 Task: Set the subpicture position for the DVB subtitles decoder to the left.
Action: Mouse moved to (129, 17)
Screenshot: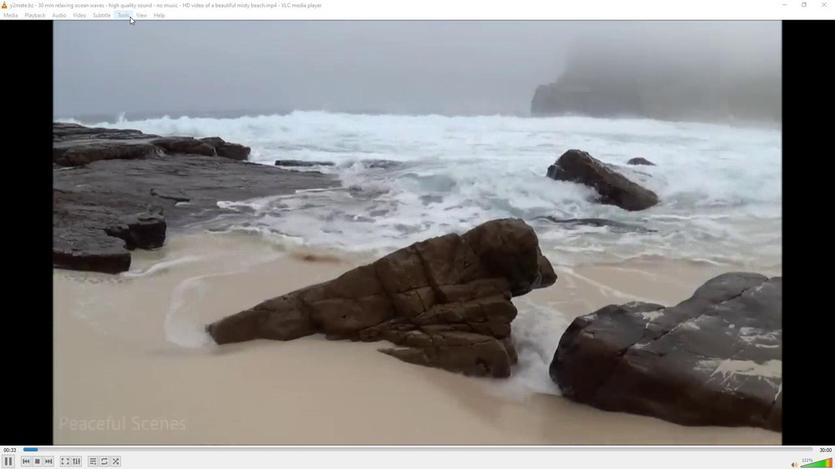 
Action: Mouse pressed left at (129, 17)
Screenshot: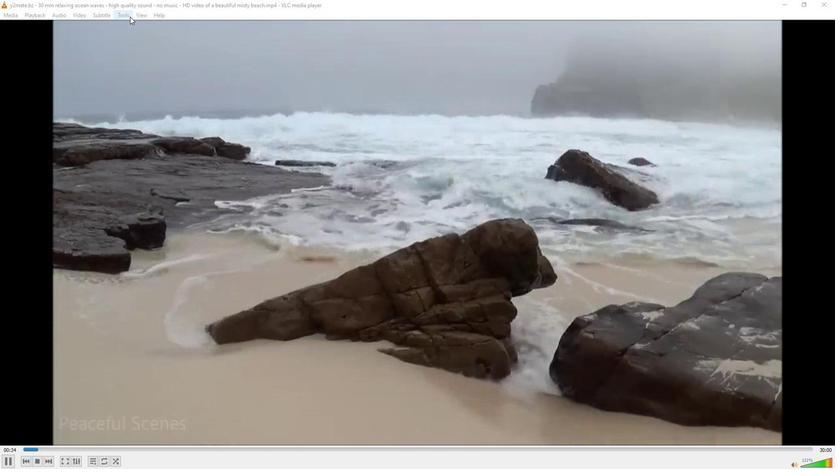 
Action: Mouse moved to (144, 116)
Screenshot: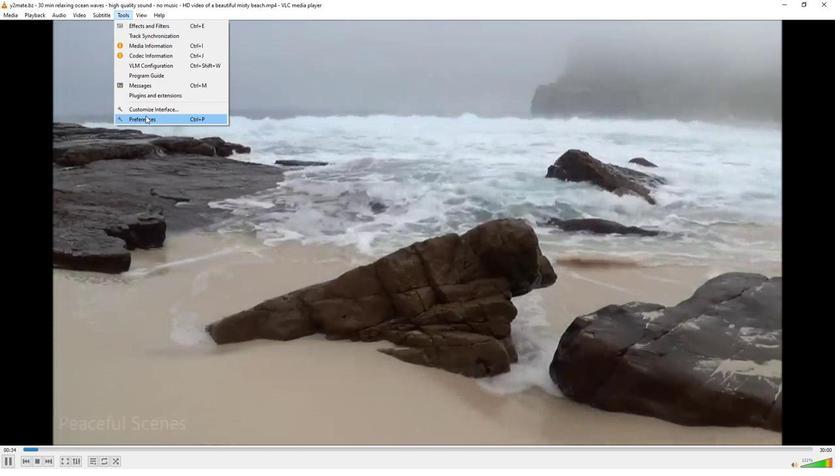 
Action: Mouse pressed left at (144, 116)
Screenshot: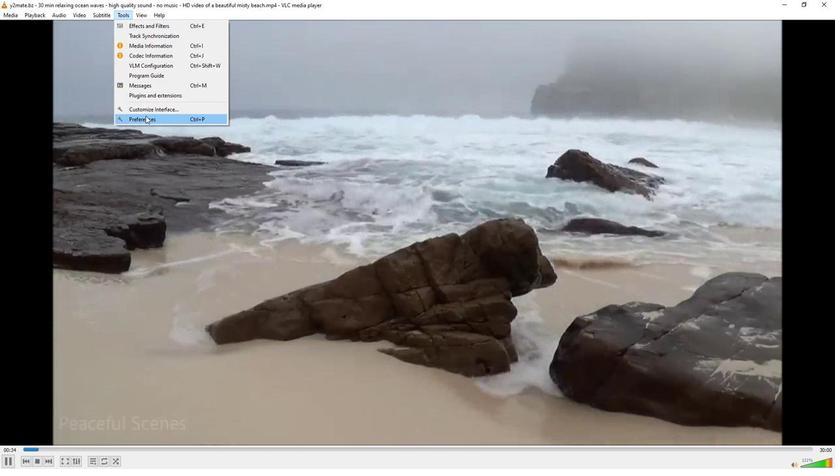 
Action: Mouse moved to (227, 358)
Screenshot: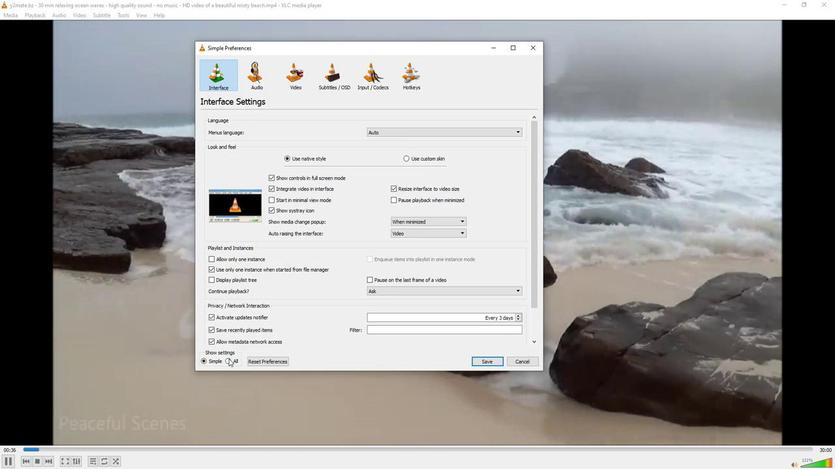 
Action: Mouse pressed left at (227, 358)
Screenshot: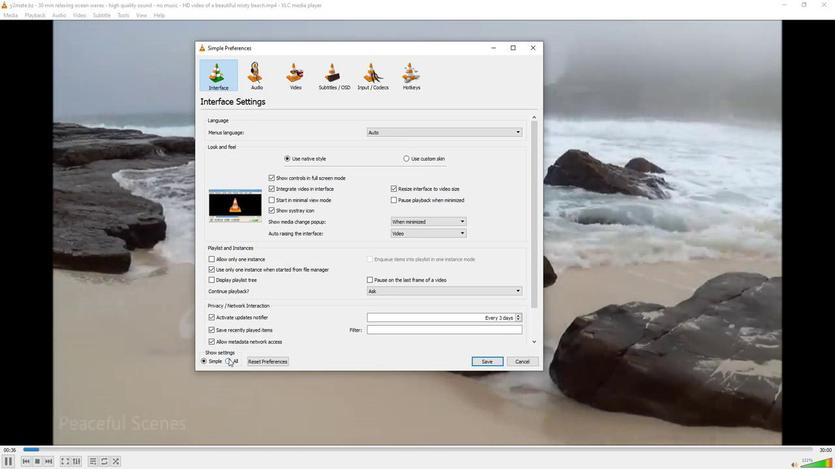 
Action: Mouse moved to (216, 240)
Screenshot: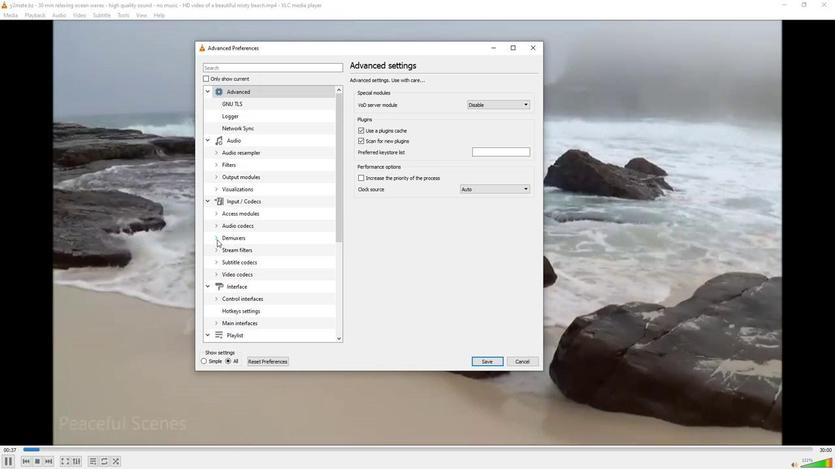 
Action: Mouse pressed left at (216, 240)
Screenshot: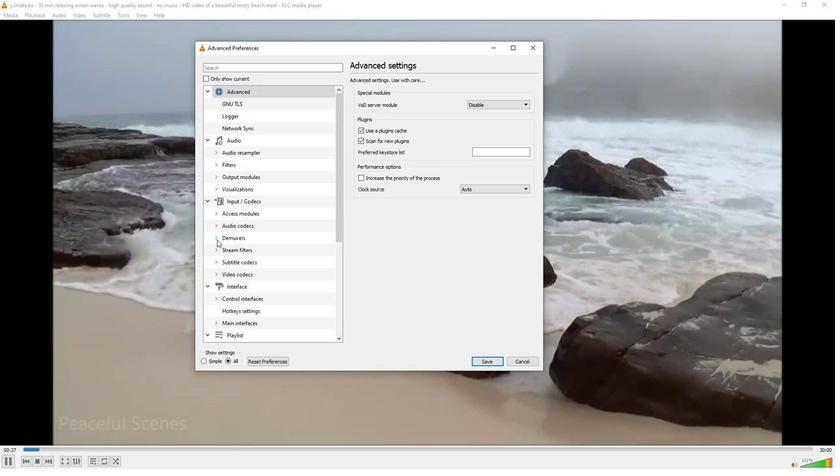 
Action: Mouse moved to (242, 254)
Screenshot: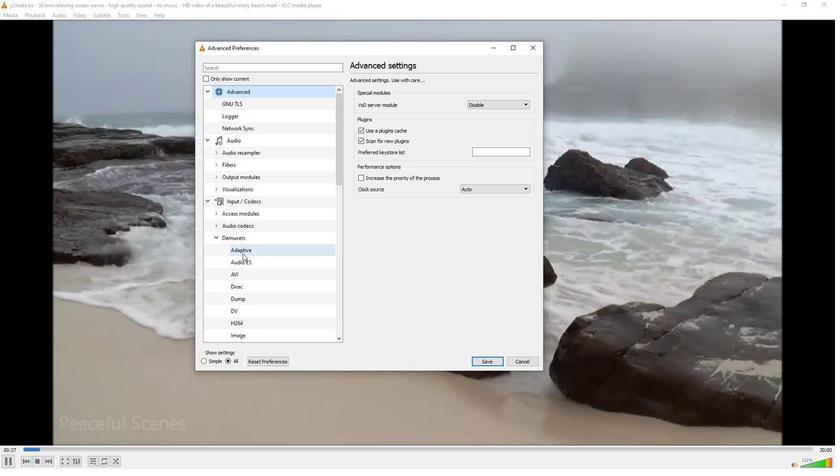 
Action: Mouse scrolled (242, 253) with delta (0, 0)
Screenshot: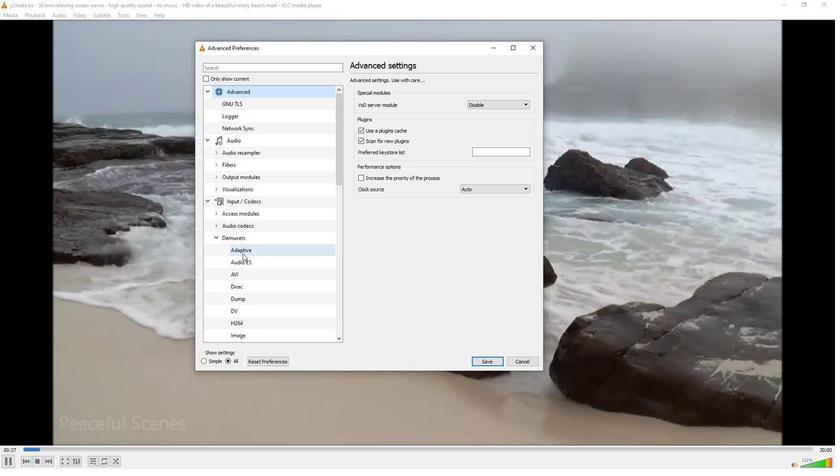 
Action: Mouse moved to (242, 254)
Screenshot: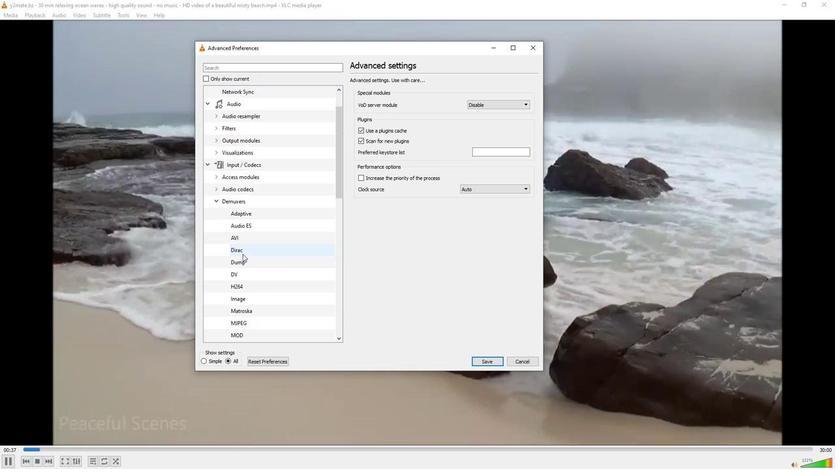 
Action: Mouse scrolled (242, 254) with delta (0, 0)
Screenshot: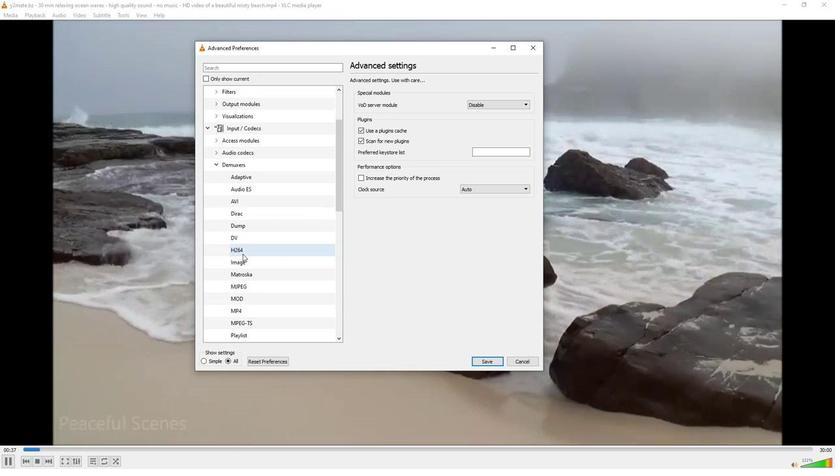 
Action: Mouse scrolled (242, 254) with delta (0, 0)
Screenshot: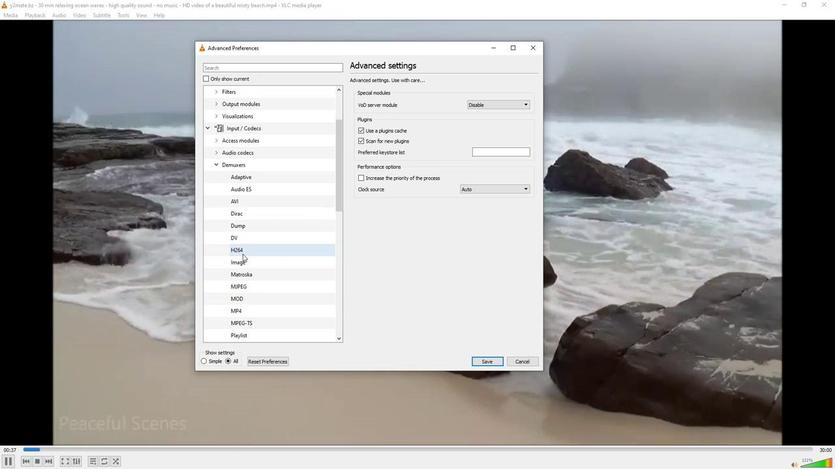 
Action: Mouse scrolled (242, 254) with delta (0, 0)
Screenshot: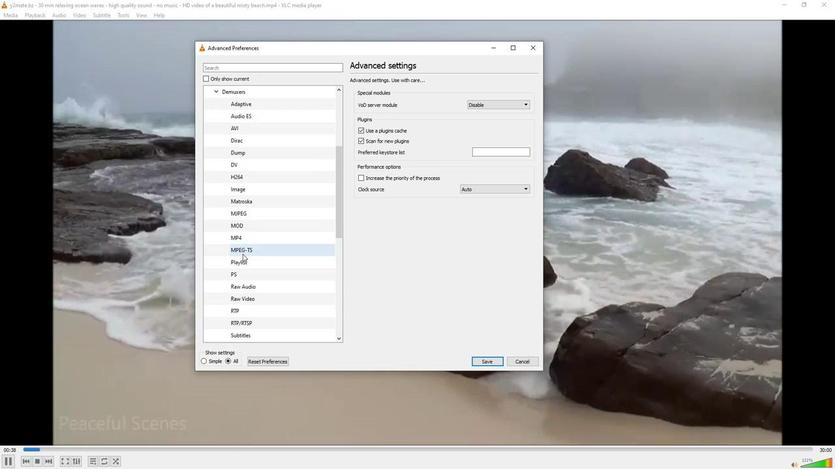 
Action: Mouse scrolled (242, 254) with delta (0, 0)
Screenshot: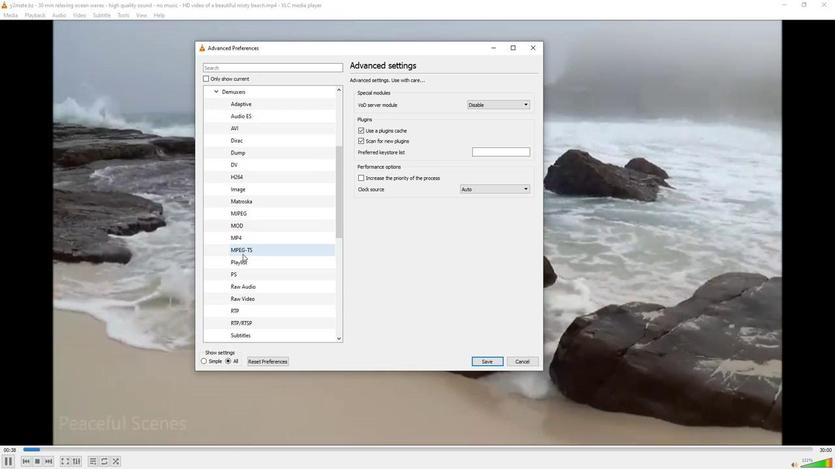 
Action: Mouse scrolled (242, 254) with delta (0, 0)
Screenshot: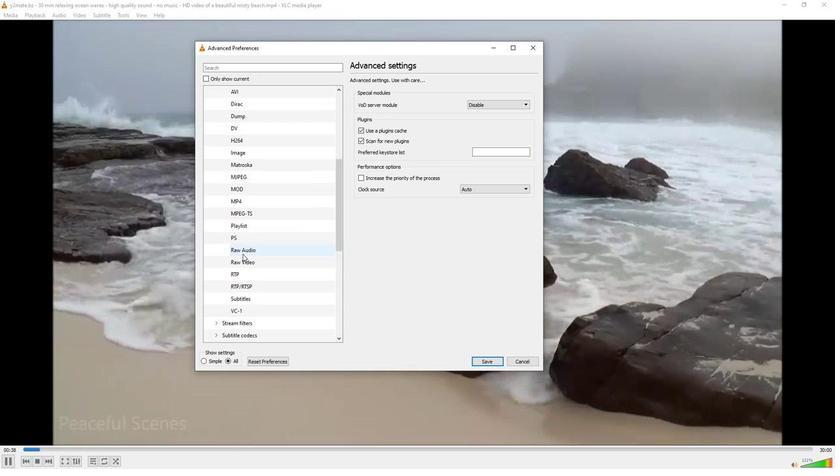 
Action: Mouse moved to (213, 300)
Screenshot: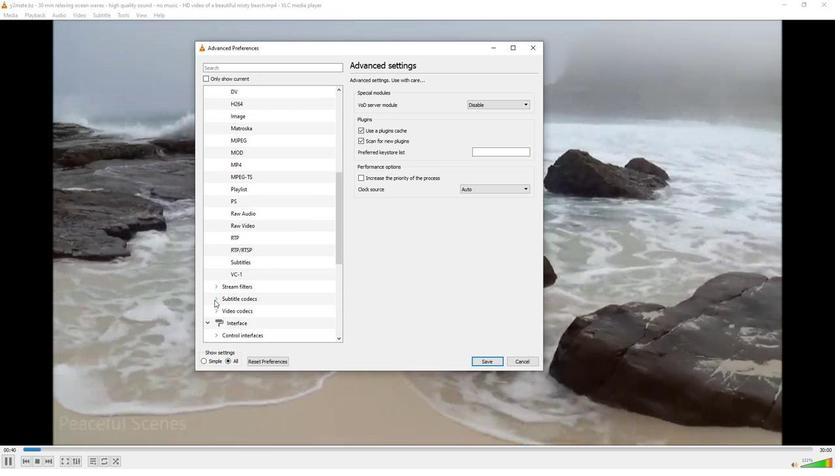 
Action: Mouse pressed left at (213, 300)
Screenshot: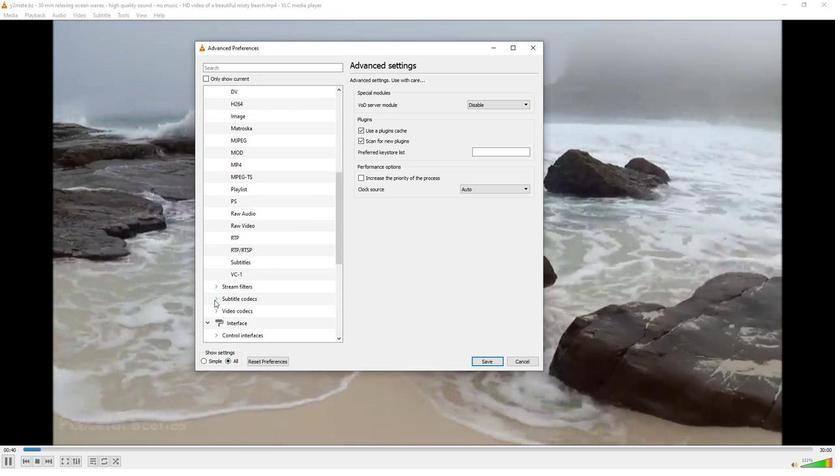 
Action: Mouse moved to (242, 319)
Screenshot: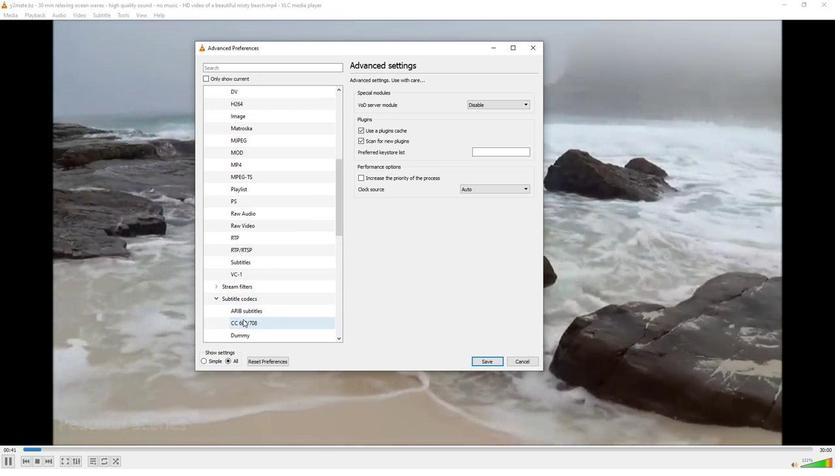 
Action: Mouse scrolled (242, 319) with delta (0, 0)
Screenshot: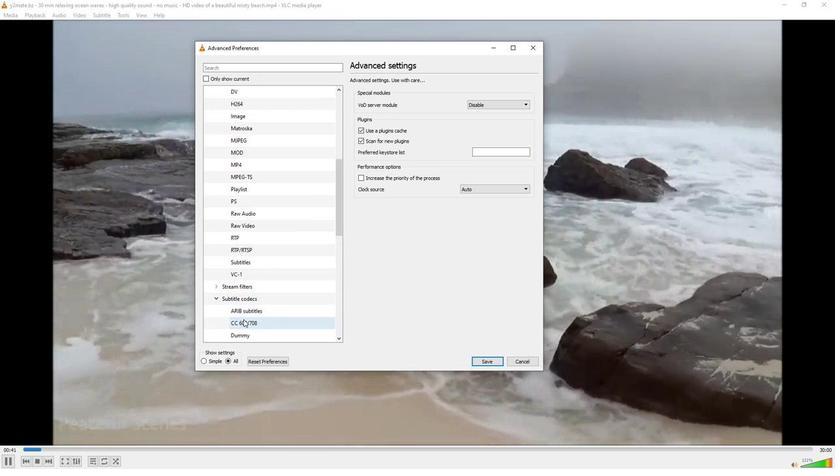 
Action: Mouse moved to (249, 313)
Screenshot: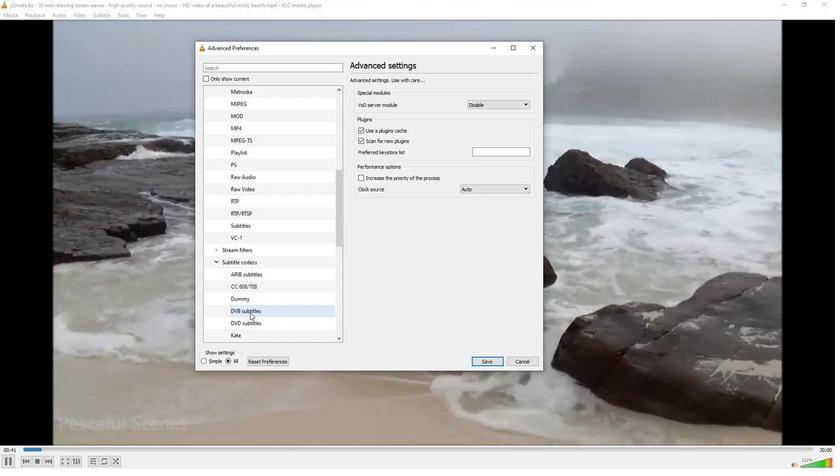
Action: Mouse pressed left at (249, 313)
Screenshot: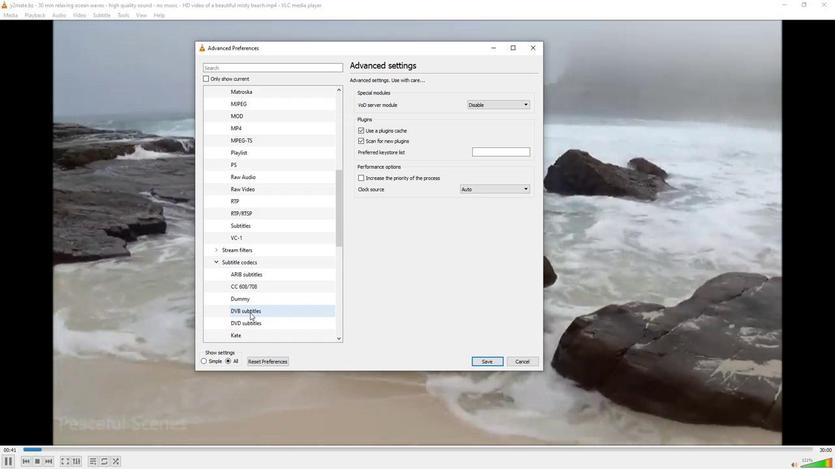 
Action: Mouse moved to (509, 95)
Screenshot: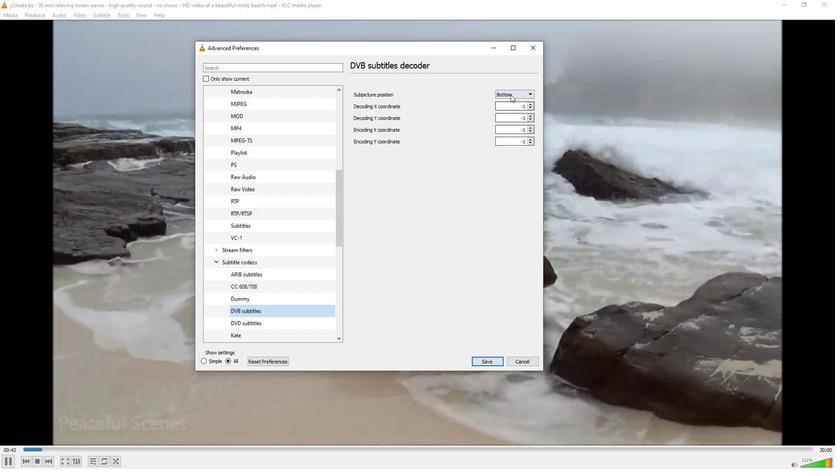 
Action: Mouse pressed left at (509, 95)
Screenshot: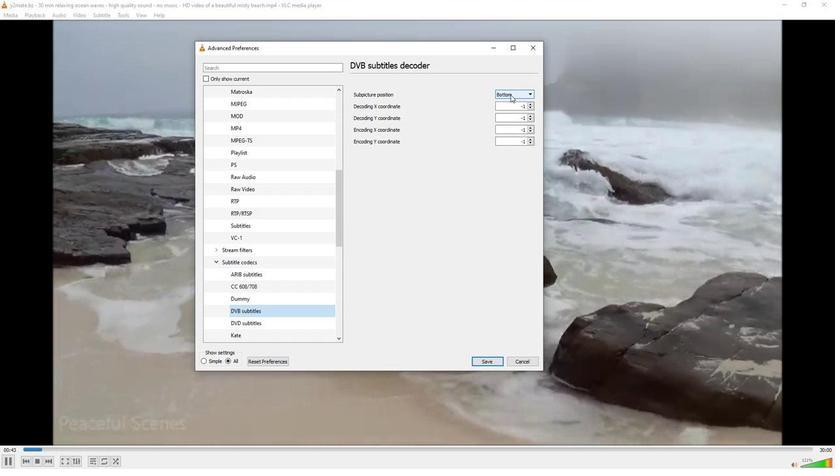 
Action: Mouse moved to (507, 106)
Screenshot: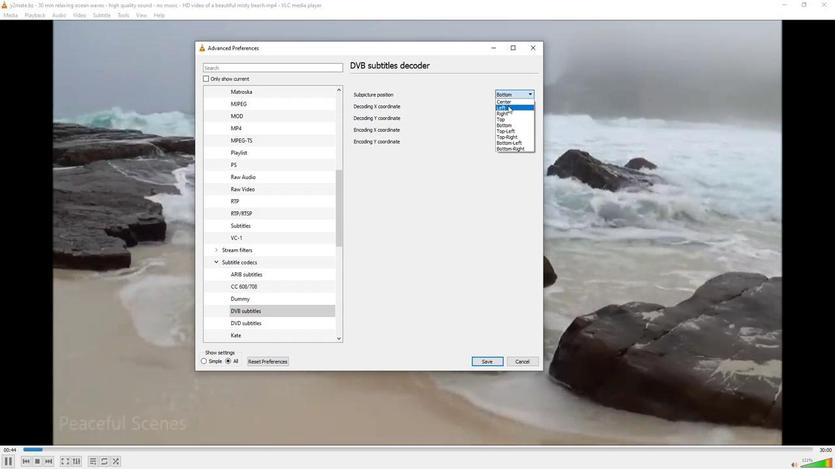 
Action: Mouse pressed left at (507, 106)
Screenshot: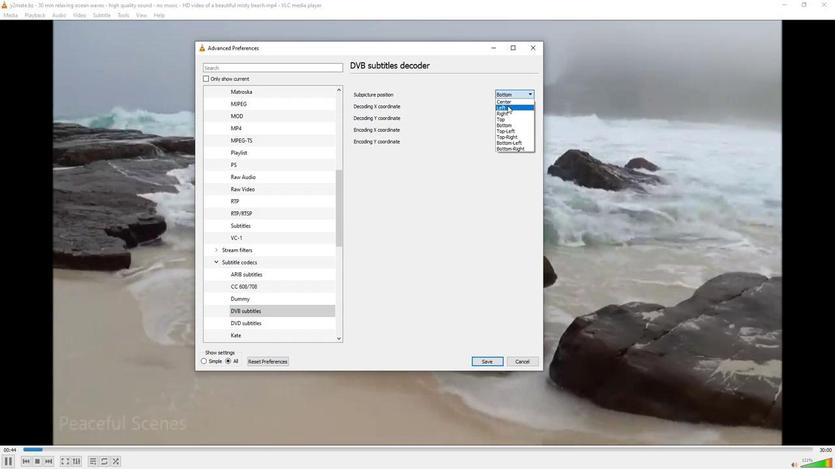 
Action: Mouse moved to (473, 127)
Screenshot: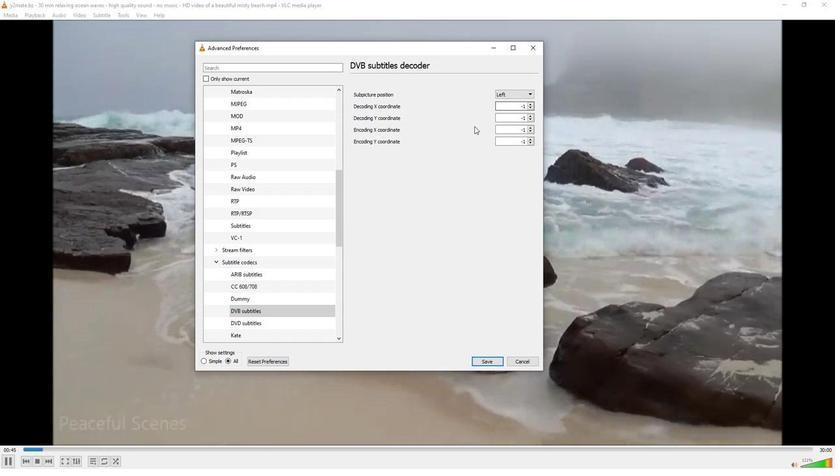 
